 Task: Add Ecotools Ecopouf Exfoliating Sponge to the cart.
Action: Mouse moved to (698, 252)
Screenshot: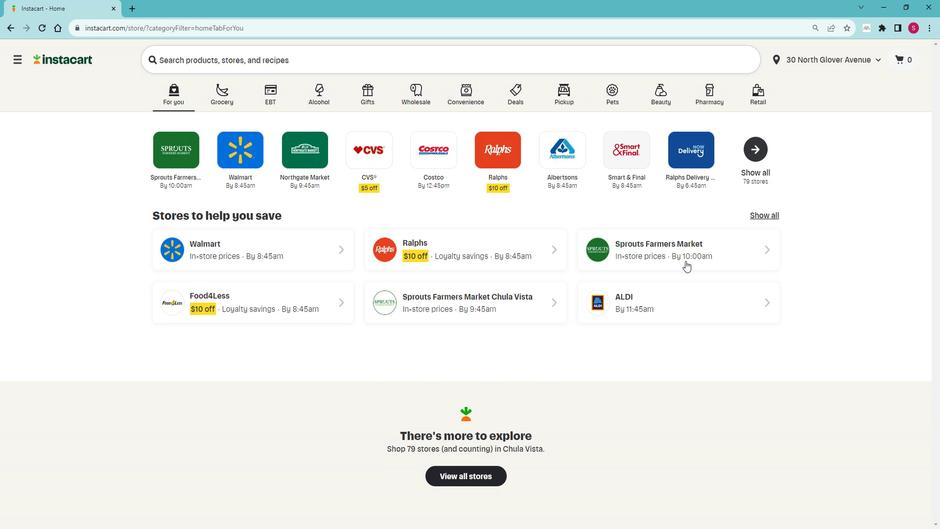 
Action: Mouse pressed left at (698, 252)
Screenshot: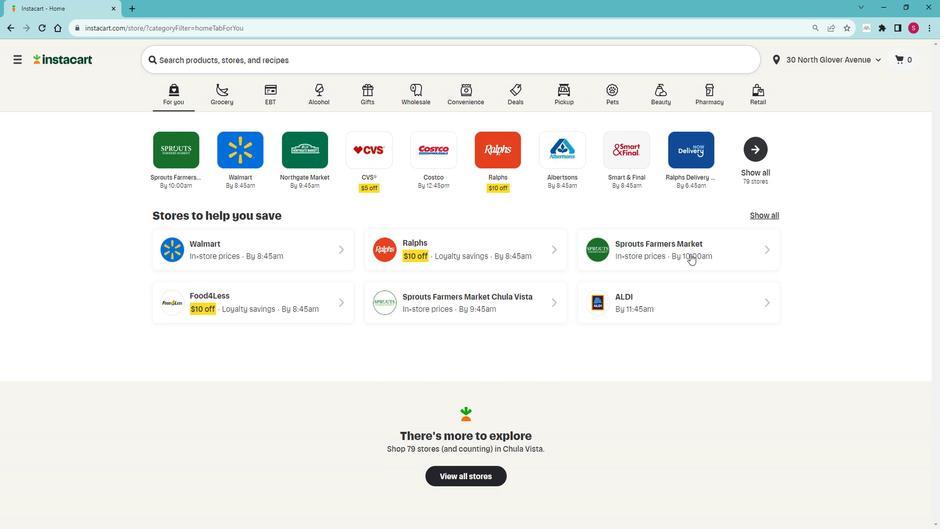 
Action: Mouse moved to (60, 364)
Screenshot: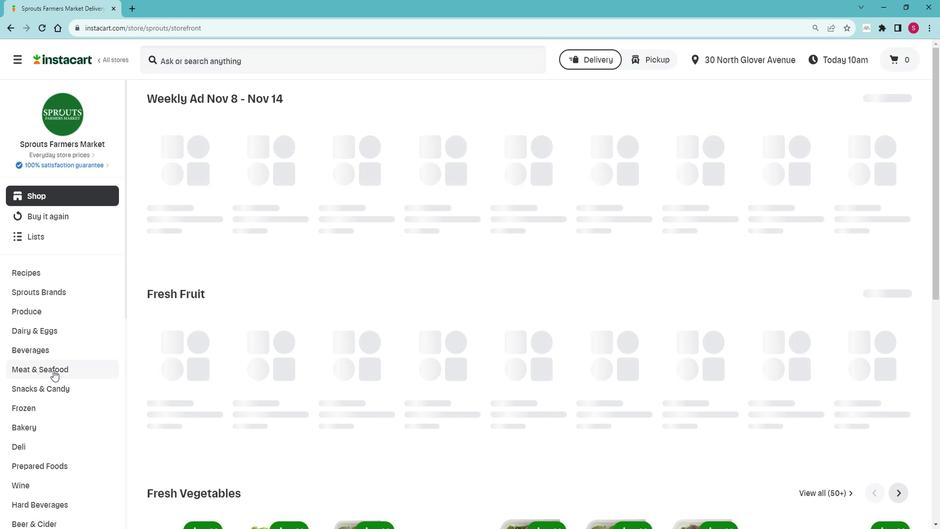
Action: Mouse scrolled (60, 364) with delta (0, 0)
Screenshot: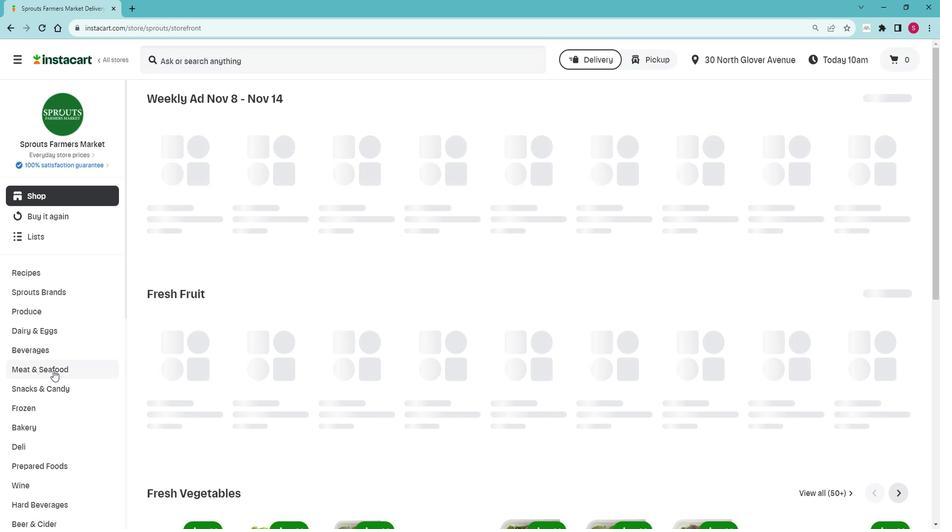 
Action: Mouse moved to (60, 365)
Screenshot: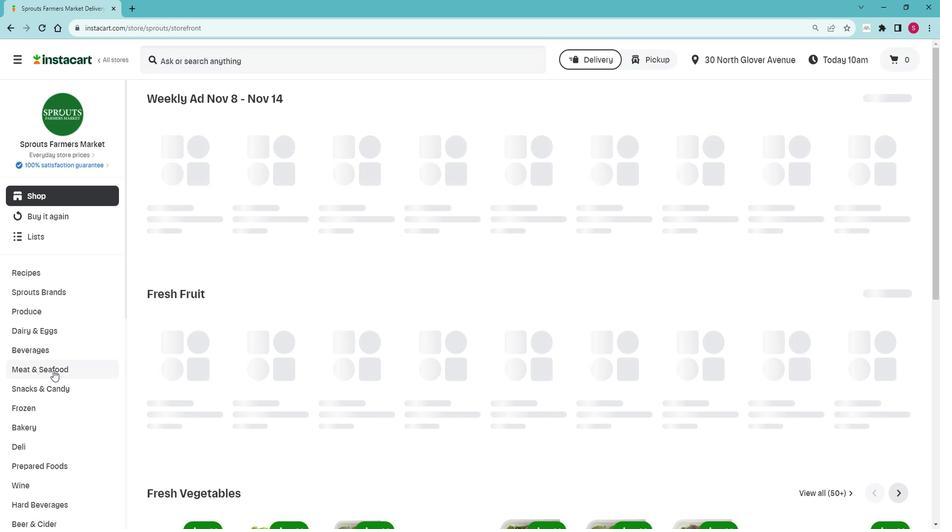 
Action: Mouse scrolled (60, 364) with delta (0, 0)
Screenshot: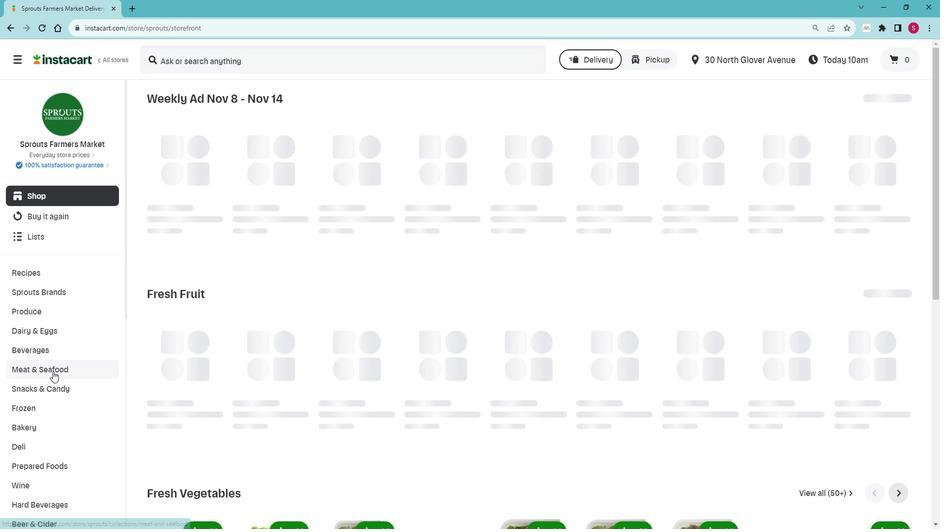 
Action: Mouse moved to (61, 366)
Screenshot: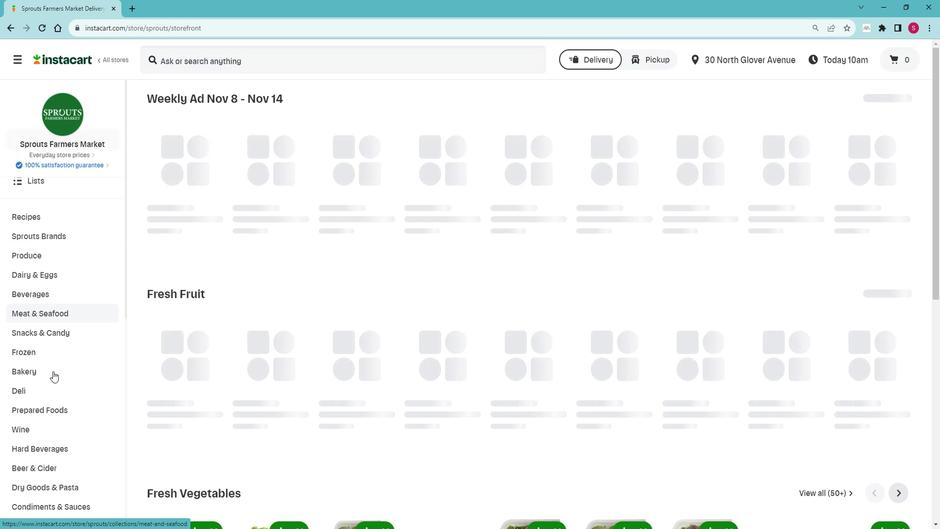 
Action: Mouse scrolled (61, 365) with delta (0, 0)
Screenshot: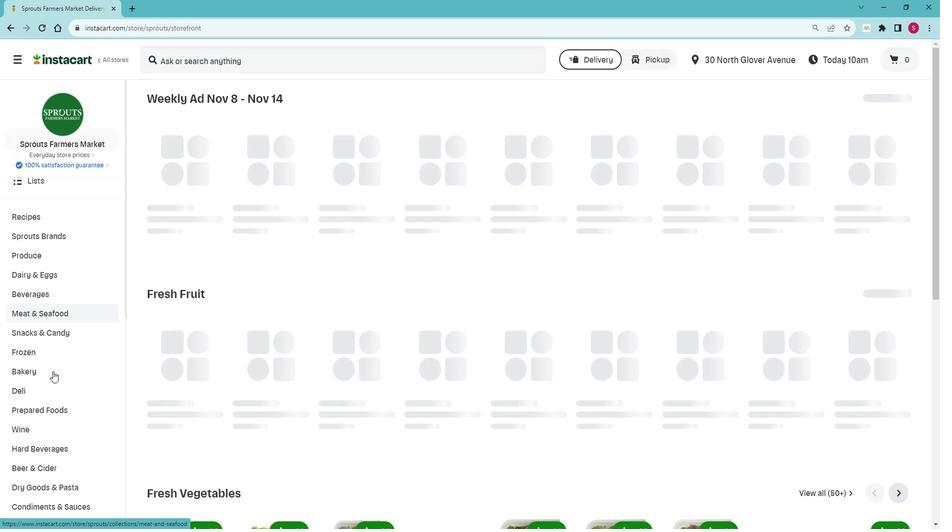 
Action: Mouse moved to (62, 366)
Screenshot: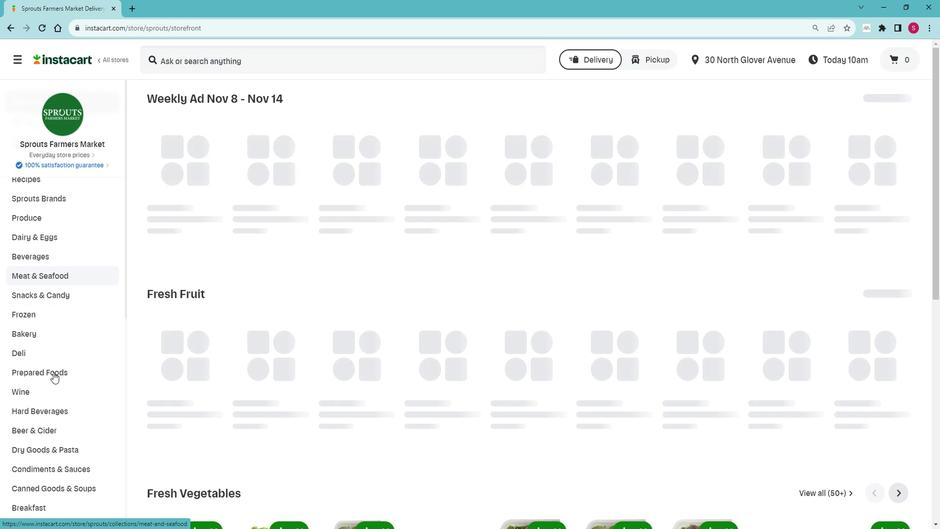 
Action: Mouse scrolled (62, 365) with delta (0, 0)
Screenshot: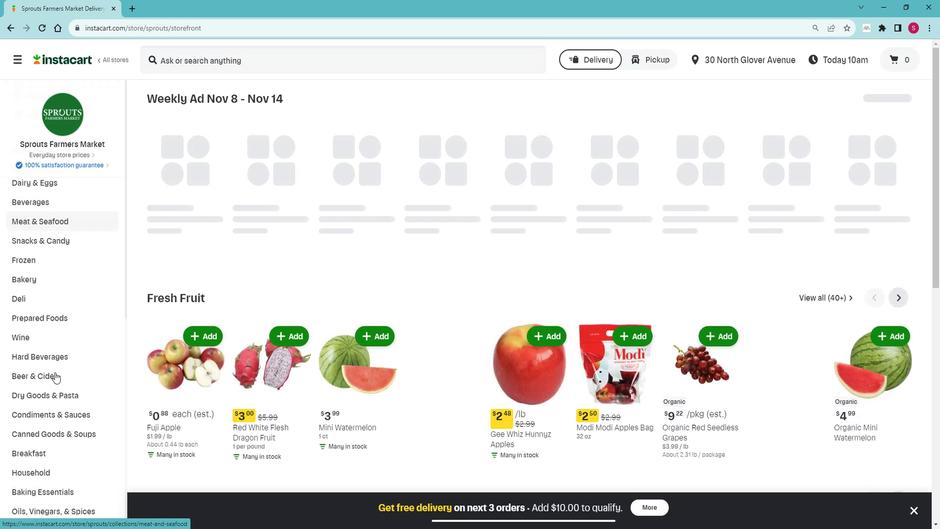 
Action: Mouse moved to (63, 366)
Screenshot: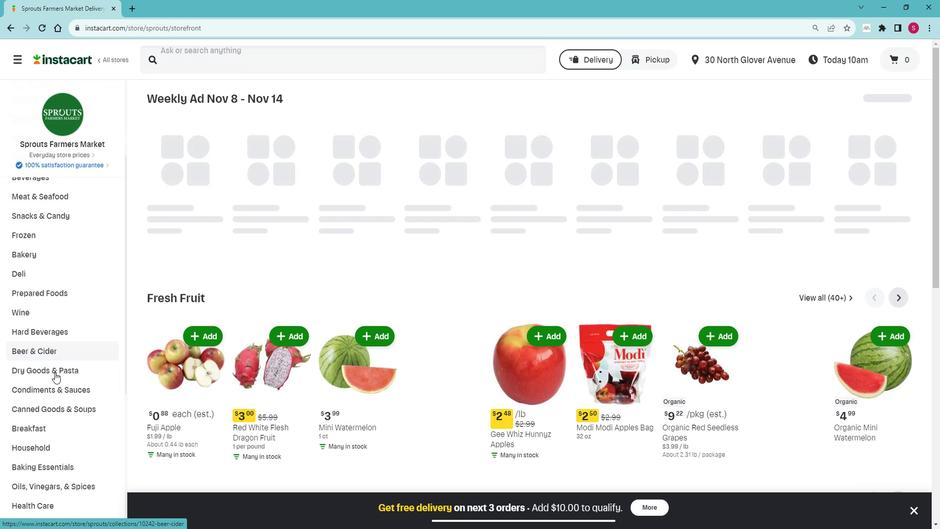 
Action: Mouse scrolled (63, 365) with delta (0, 0)
Screenshot: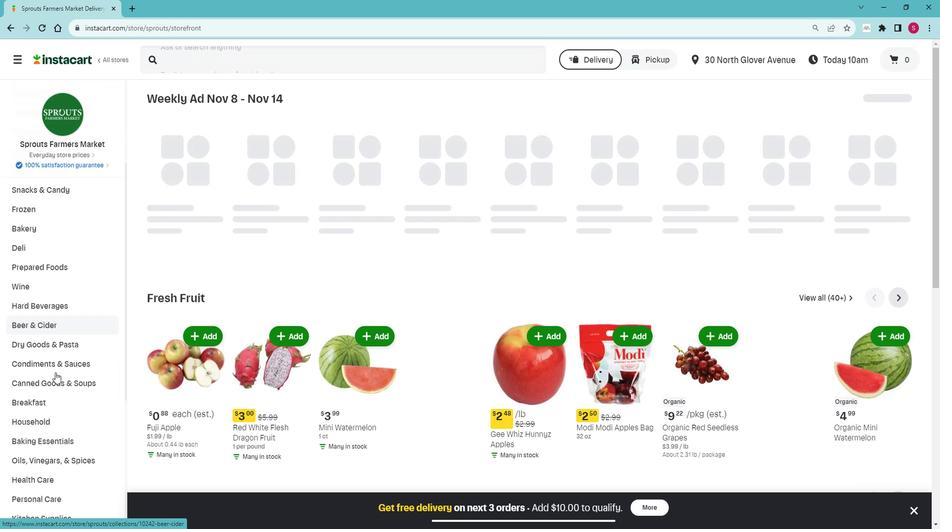 
Action: Mouse scrolled (63, 365) with delta (0, 0)
Screenshot: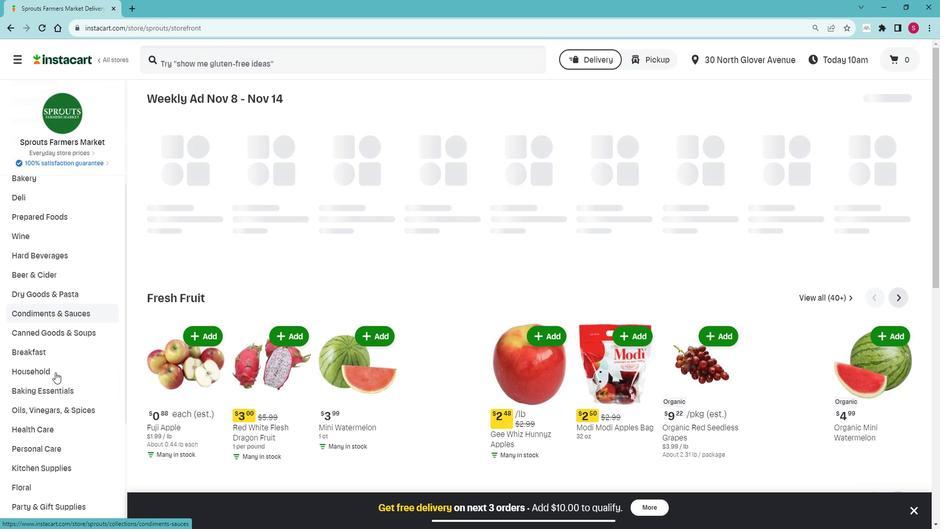 
Action: Mouse moved to (63, 366)
Screenshot: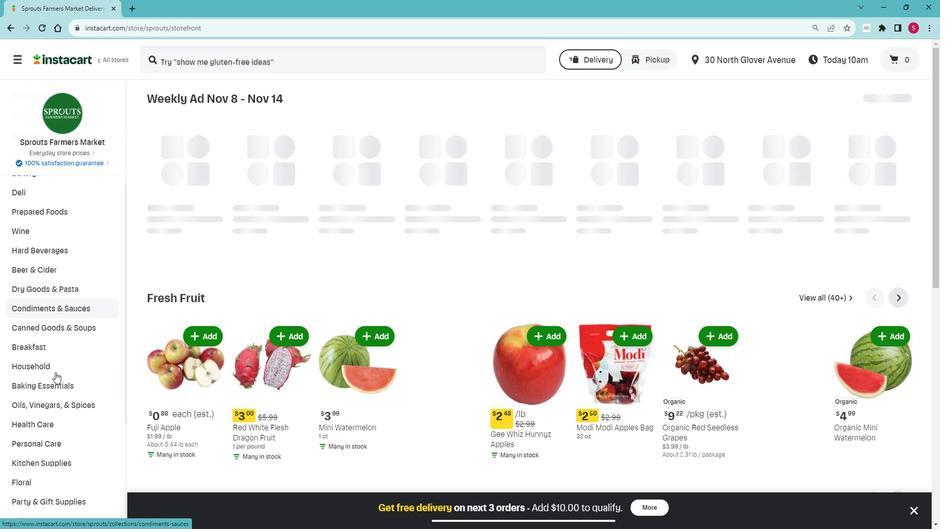
Action: Mouse scrolled (63, 365) with delta (0, 0)
Screenshot: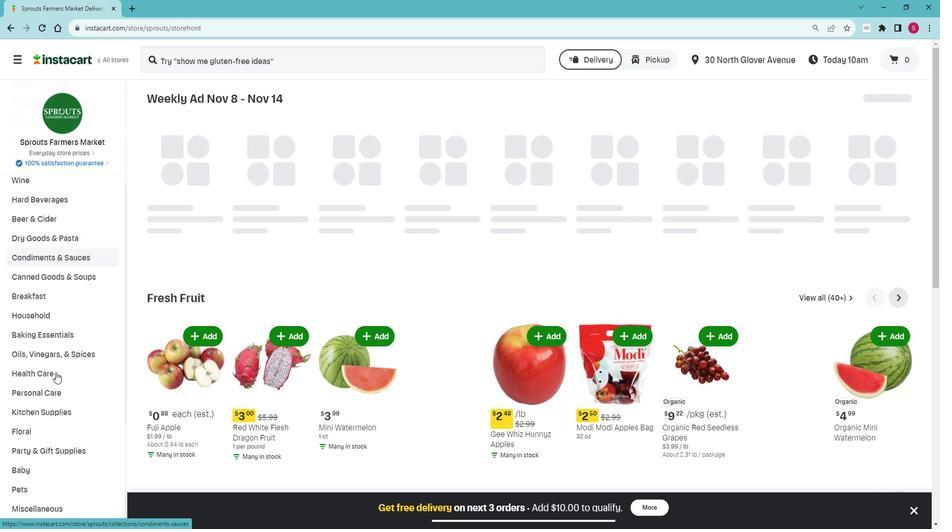 
Action: Mouse moved to (67, 336)
Screenshot: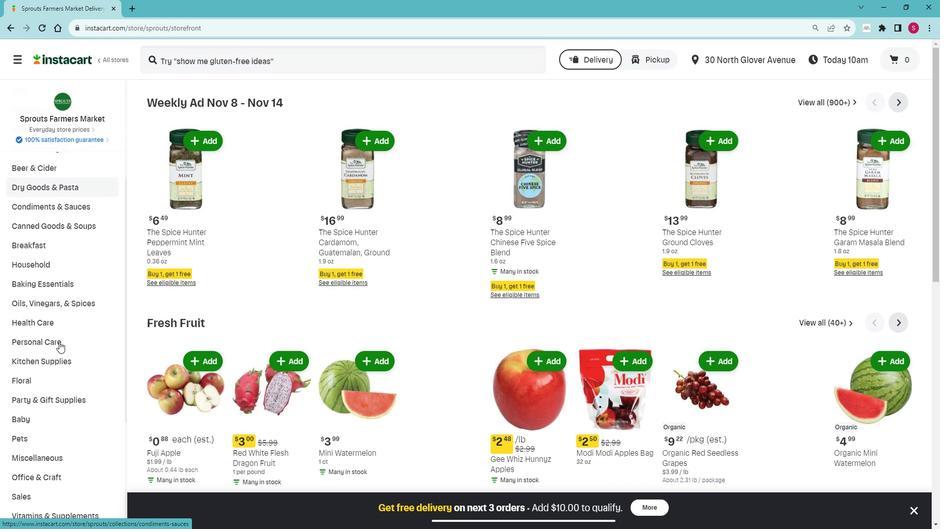 
Action: Mouse pressed left at (67, 336)
Screenshot: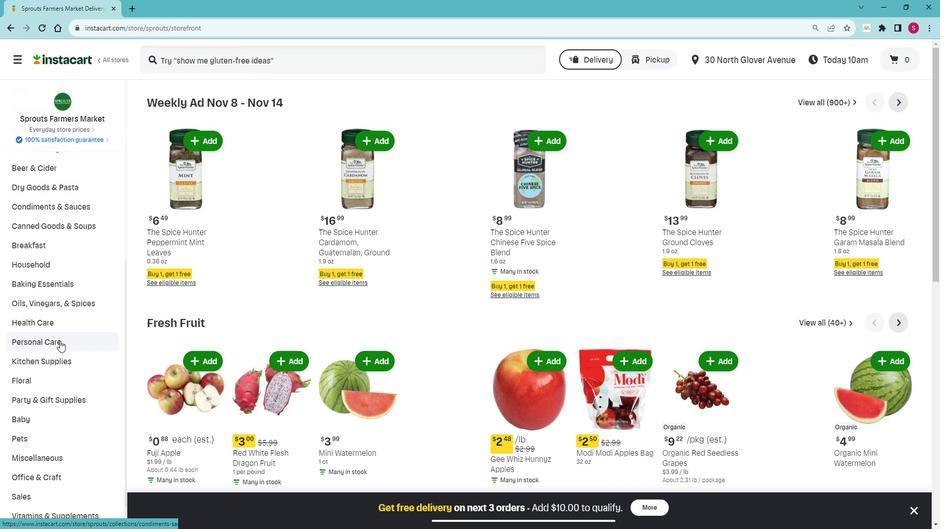 
Action: Mouse moved to (63, 351)
Screenshot: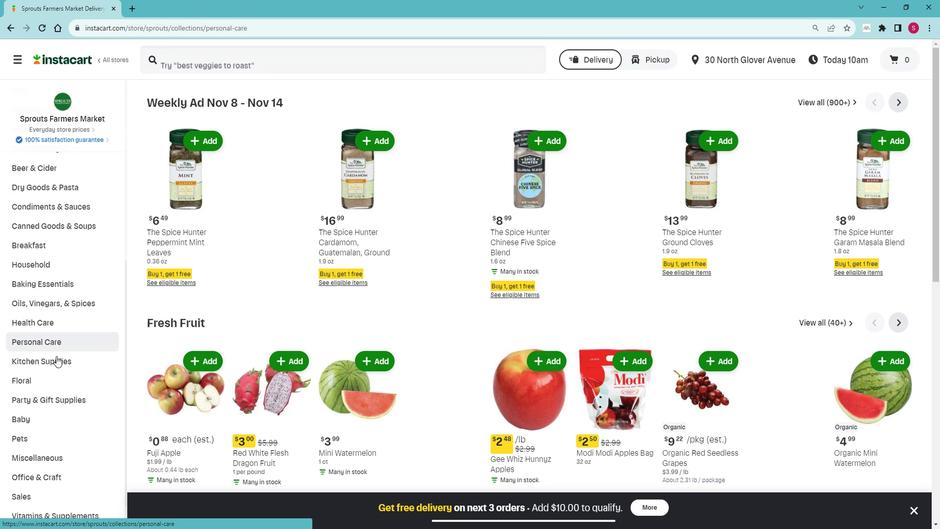 
Action: Mouse pressed left at (63, 351)
Screenshot: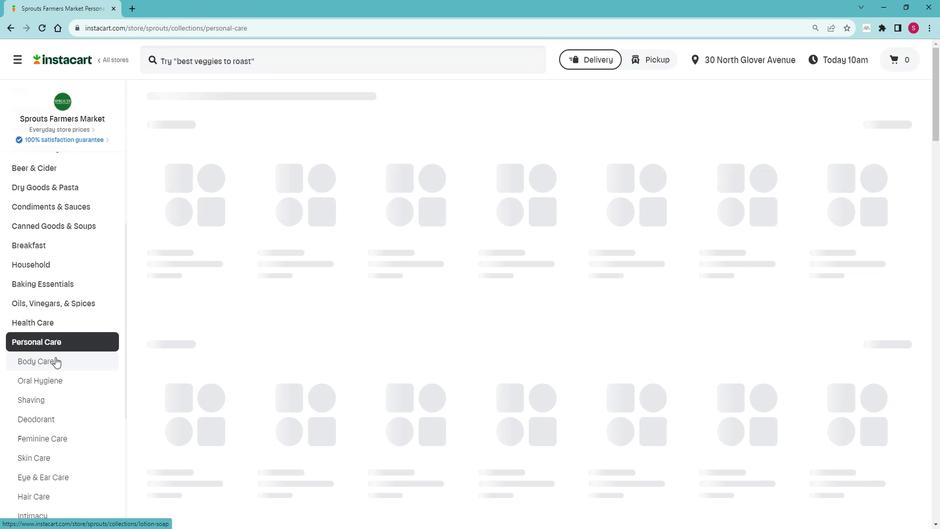 
Action: Mouse moved to (463, 141)
Screenshot: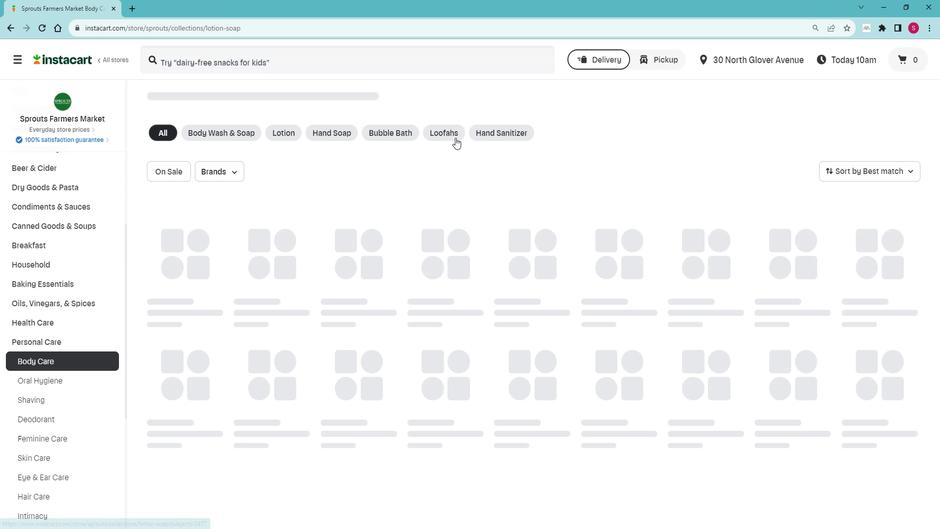 
Action: Mouse pressed left at (463, 141)
Screenshot: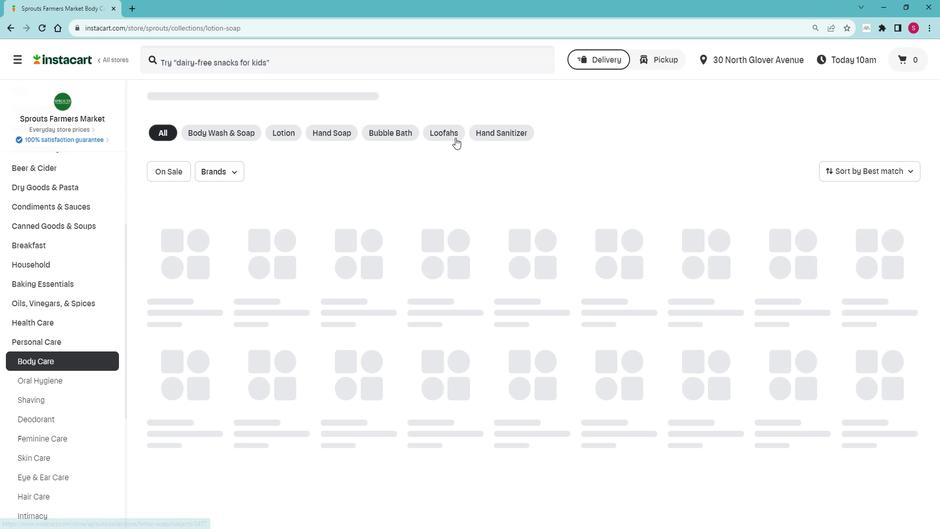 
Action: Mouse moved to (186, 62)
Screenshot: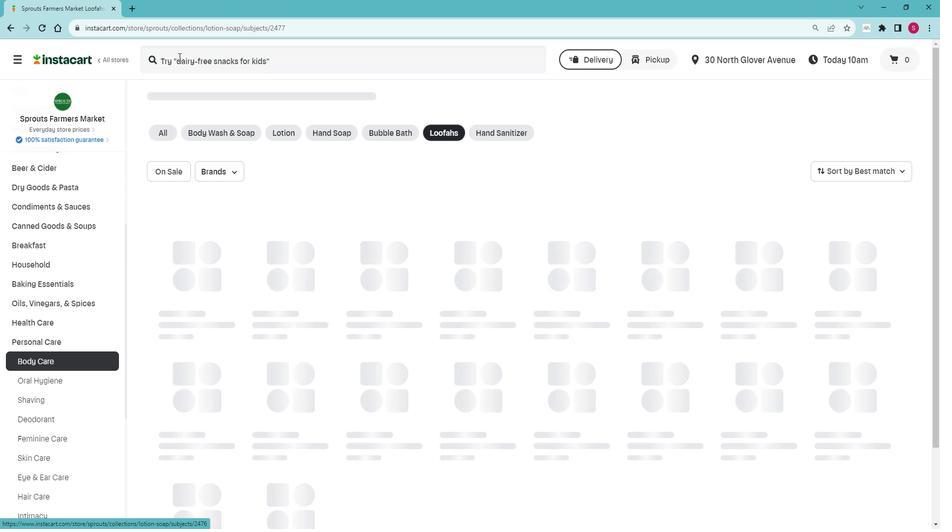 
Action: Mouse pressed left at (186, 62)
Screenshot: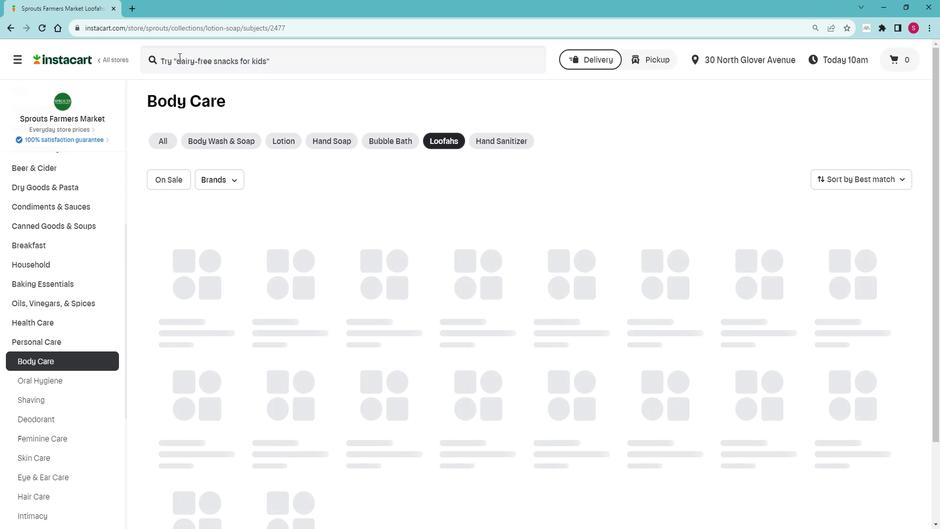 
Action: Mouse moved to (196, 61)
Screenshot: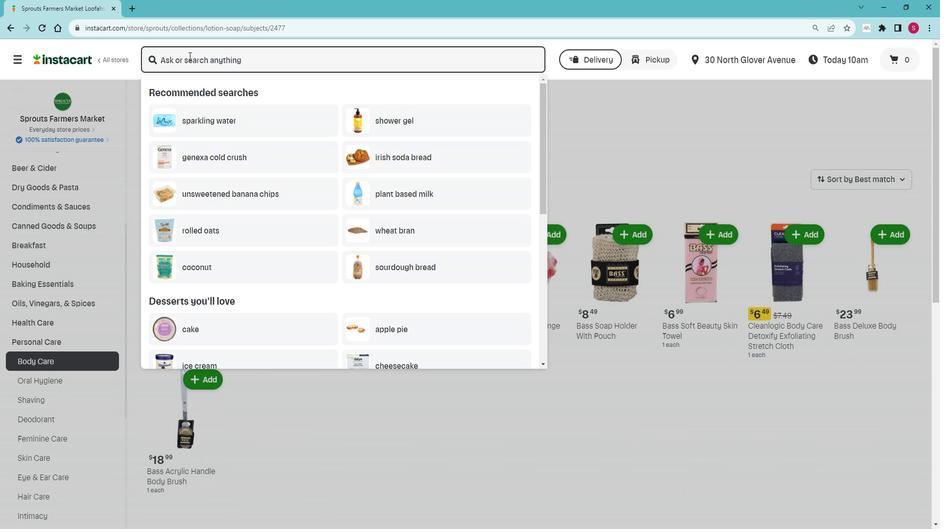 
Action: Key pressed <Key.shift>Ecotools<Key.space><Key.shift><Key.shift><Key.shift><Key.shift><Key.shift>Ecopouf<Key.space><Key.shift><Key.shift>Exfoliating<Key.space><Key.shift>Sponge<Key.space><Key.enter>
Screenshot: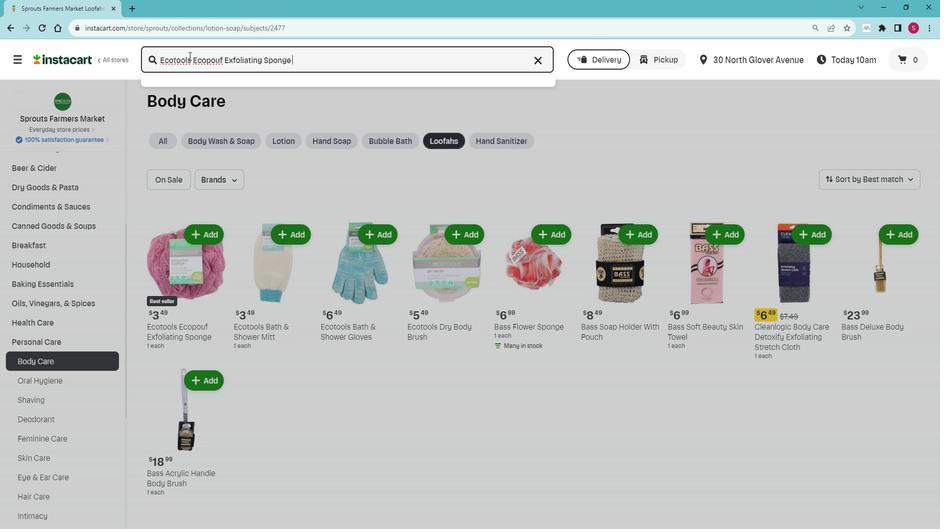
Action: Mouse moved to (145, 139)
Screenshot: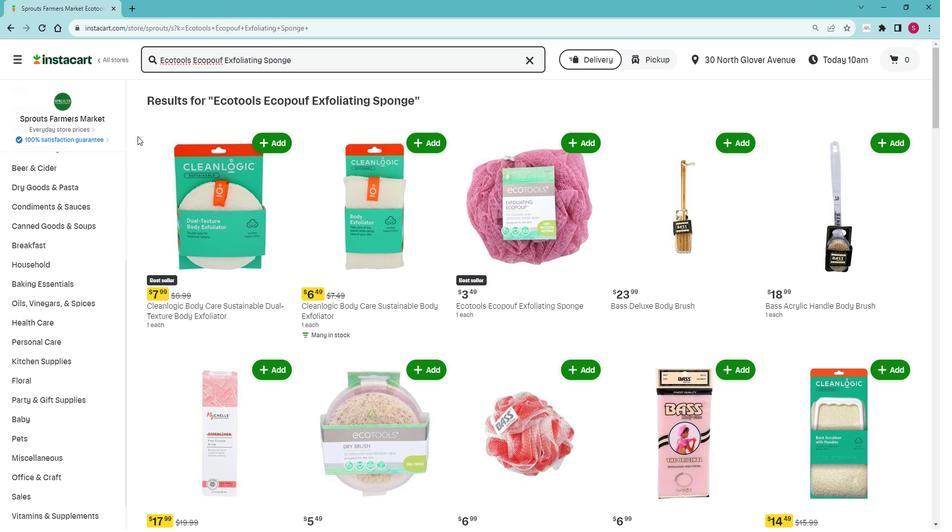 
Action: Mouse scrolled (145, 138) with delta (0, 0)
Screenshot: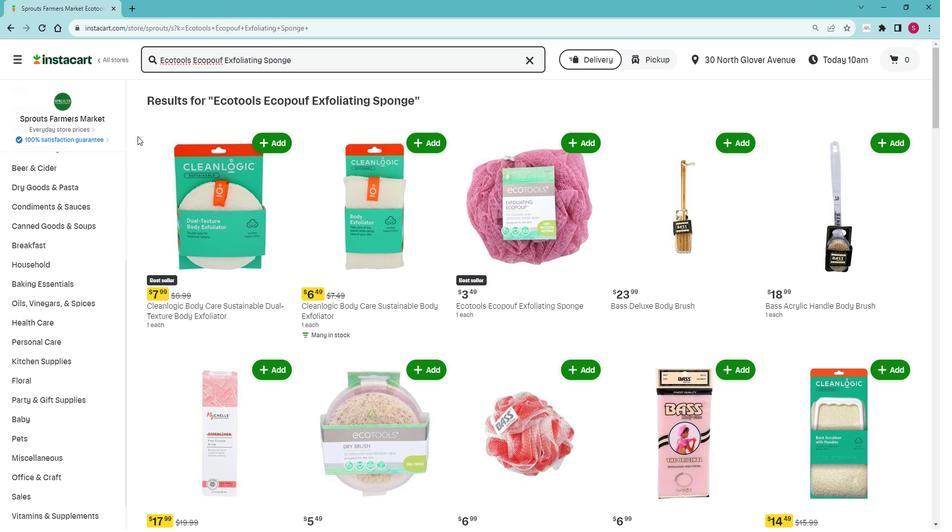 
Action: Mouse moved to (549, 160)
Screenshot: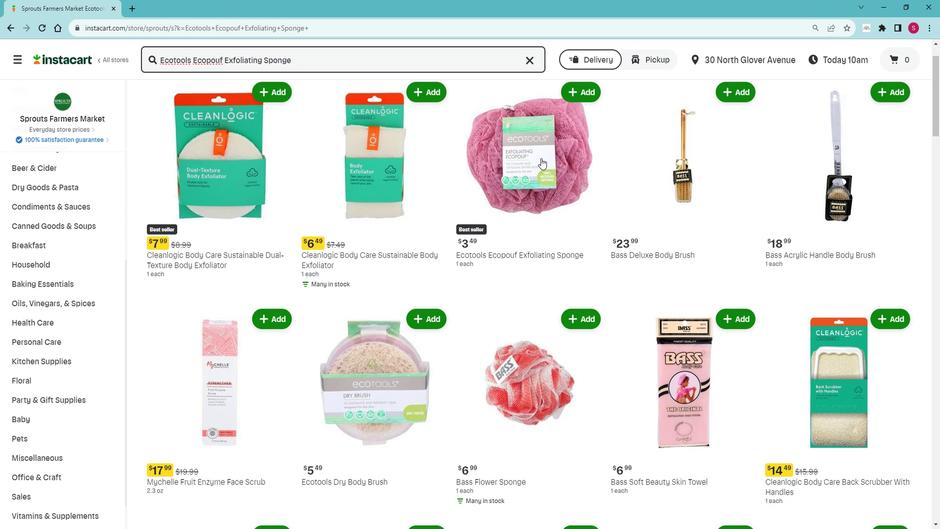 
Action: Mouse scrolled (549, 160) with delta (0, 0)
Screenshot: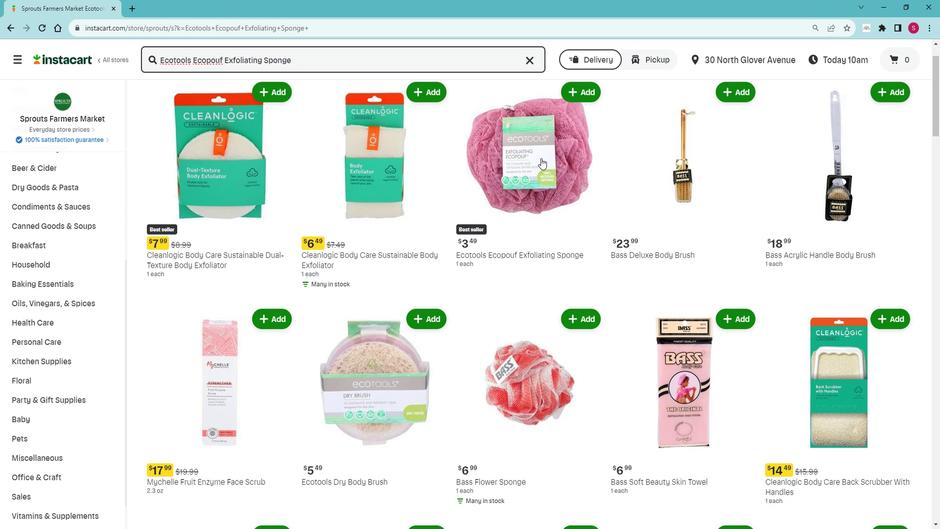 
Action: Mouse moved to (560, 158)
Screenshot: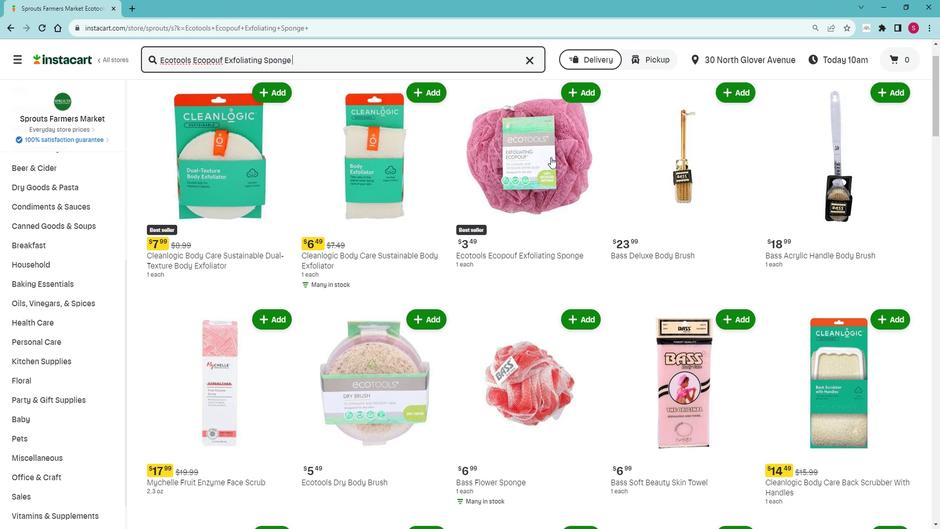 
Action: Mouse scrolled (560, 159) with delta (0, 0)
Screenshot: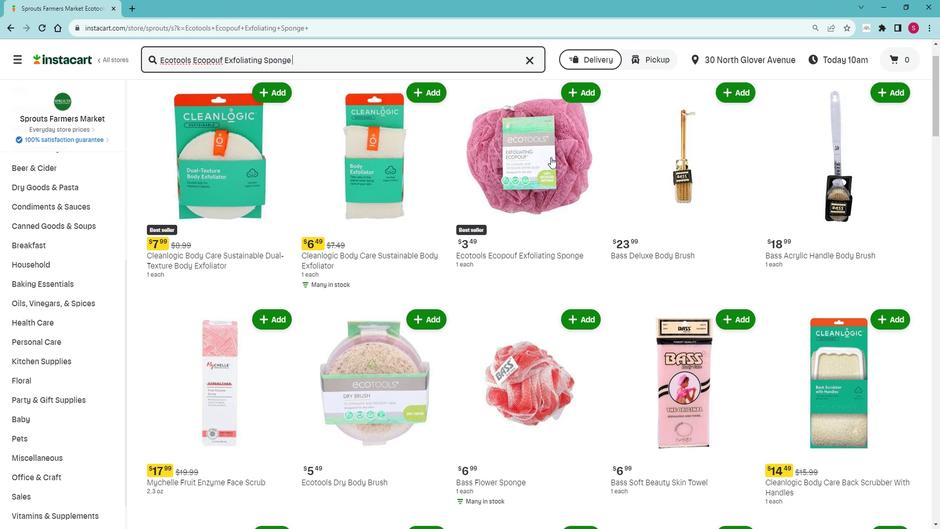 
Action: Mouse moved to (591, 144)
Screenshot: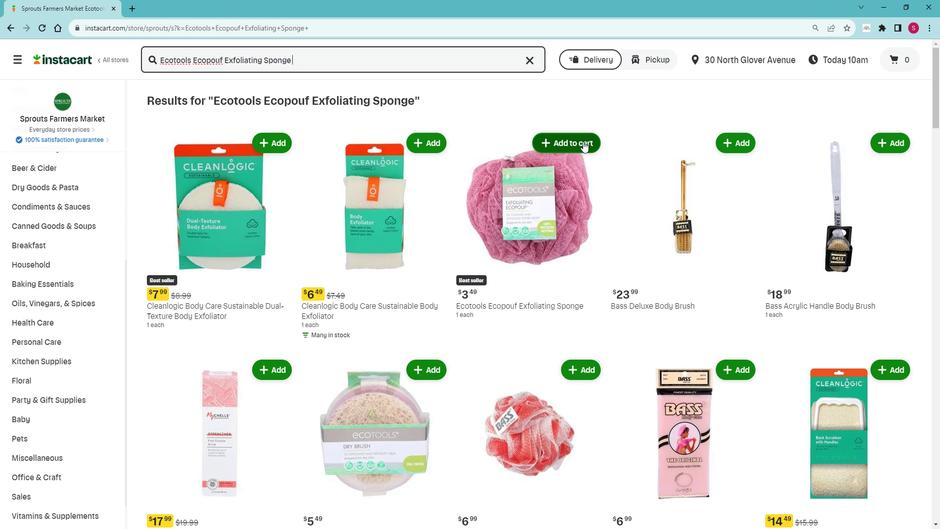 
Action: Mouse pressed left at (591, 144)
Screenshot: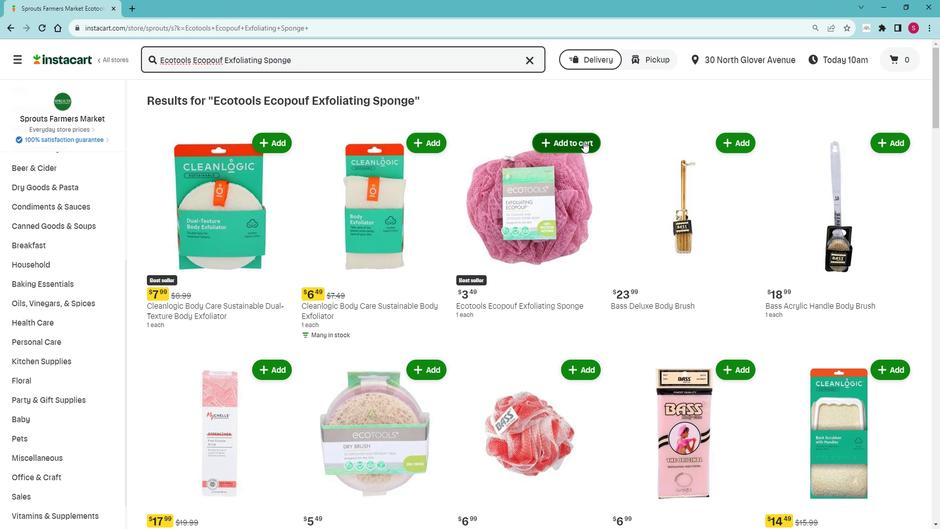 
Action: Mouse moved to (637, 135)
Screenshot: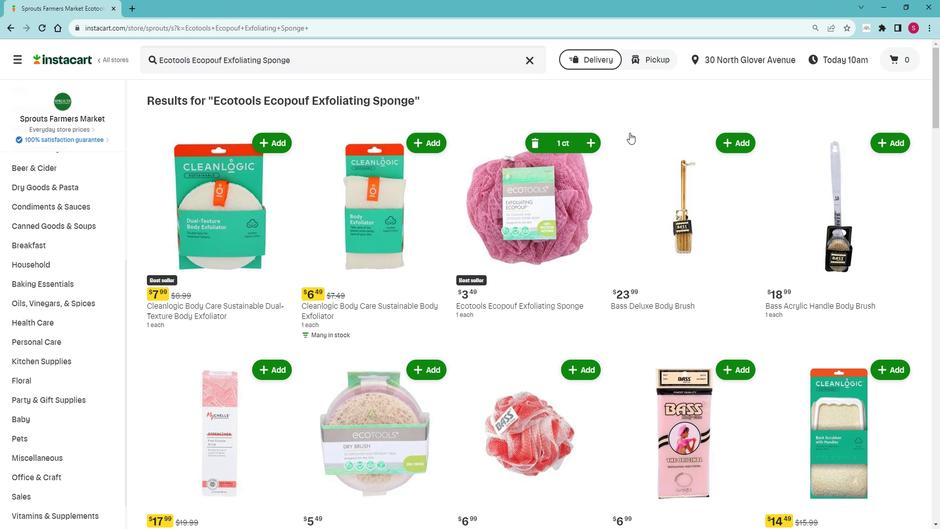 
